 Task: In the  document Remotework.epubMake this file  'available offline' Check 'Vision History' View the  non- printing characters
Action: Mouse moved to (298, 377)
Screenshot: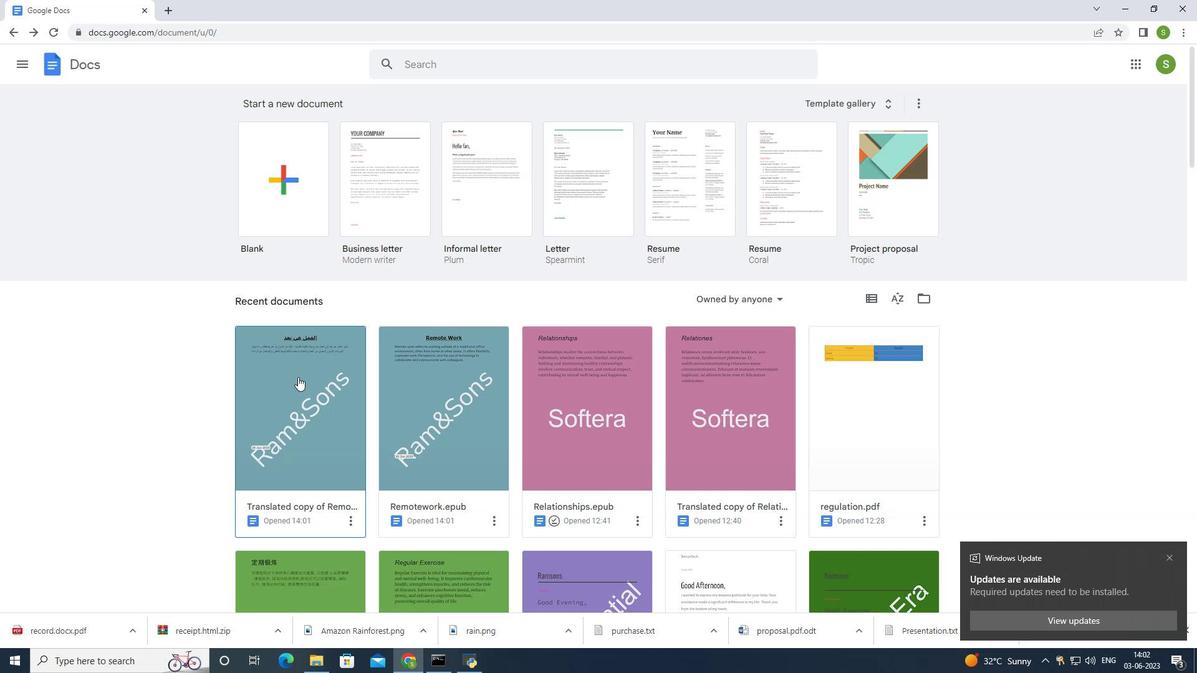 
Action: Mouse pressed left at (298, 377)
Screenshot: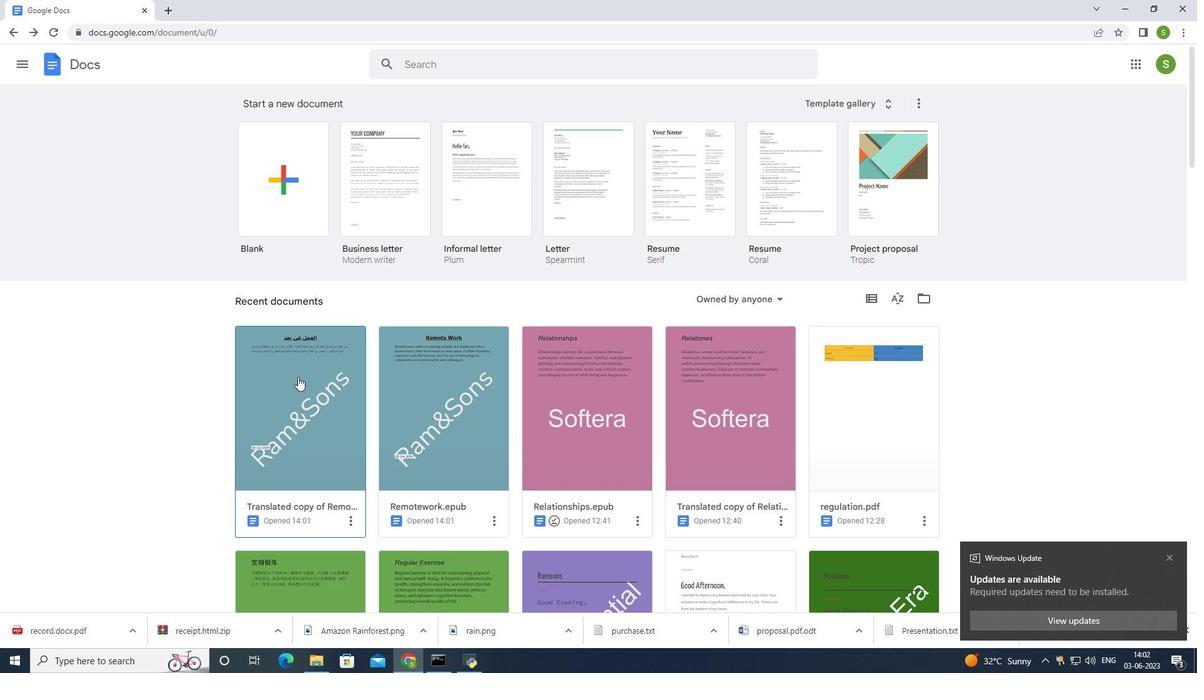 
Action: Mouse moved to (38, 71)
Screenshot: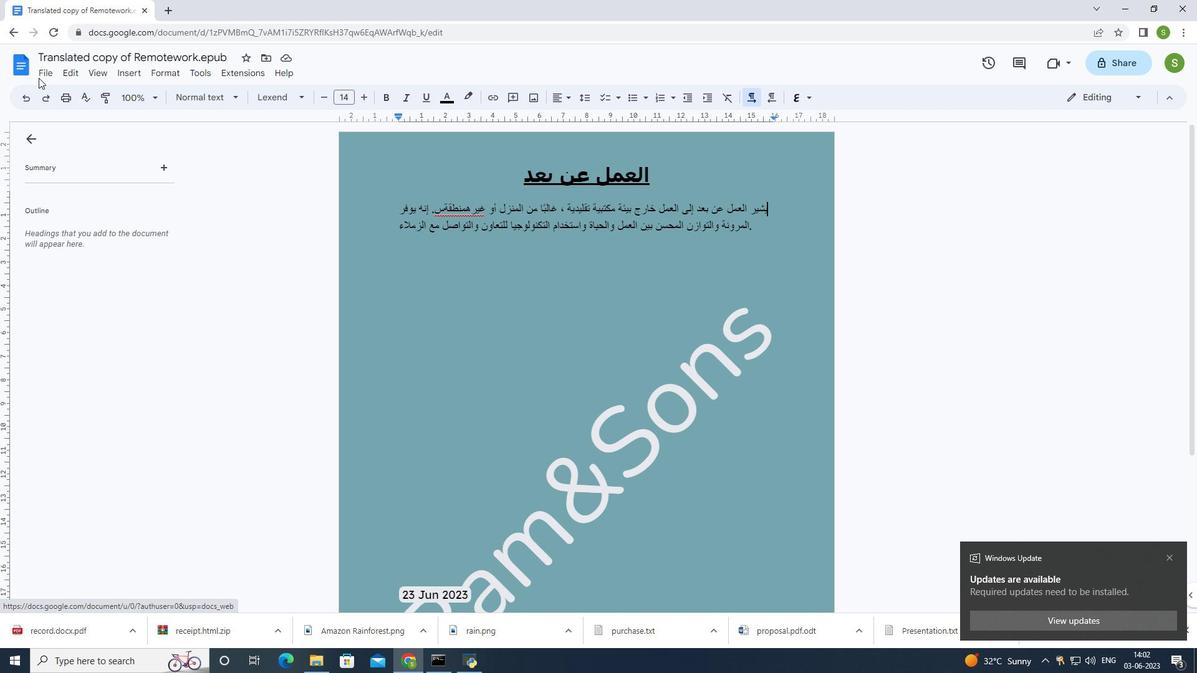 
Action: Mouse pressed left at (38, 71)
Screenshot: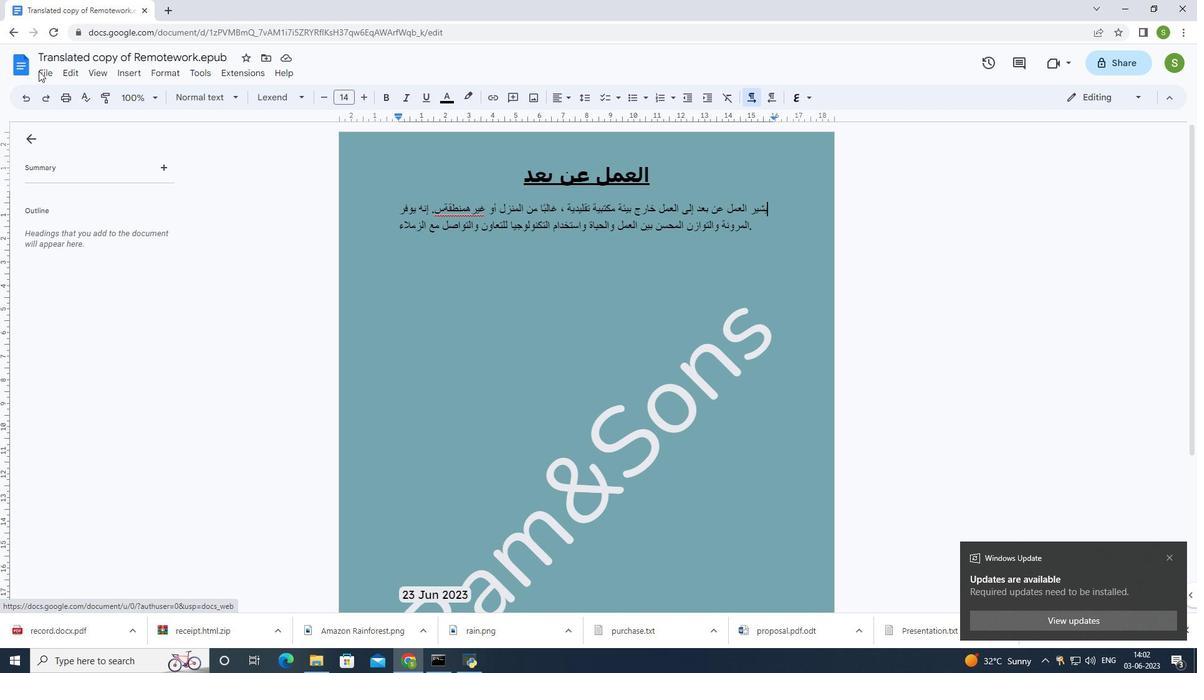 
Action: Mouse moved to (46, 74)
Screenshot: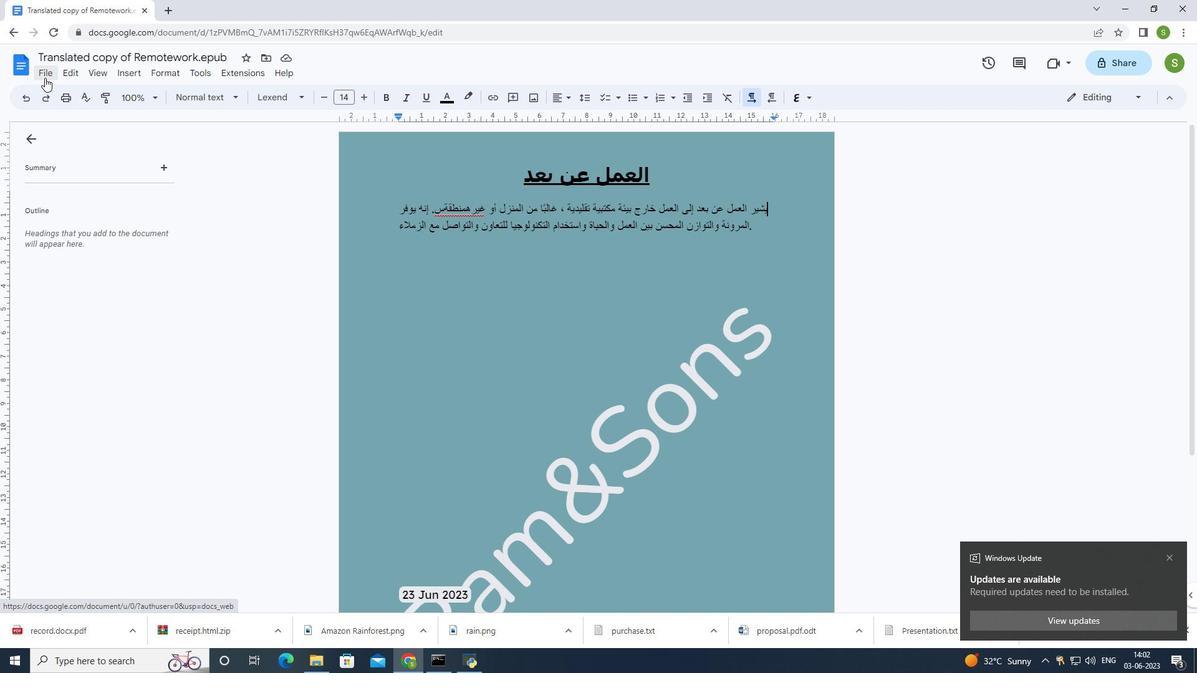 
Action: Mouse pressed left at (46, 74)
Screenshot: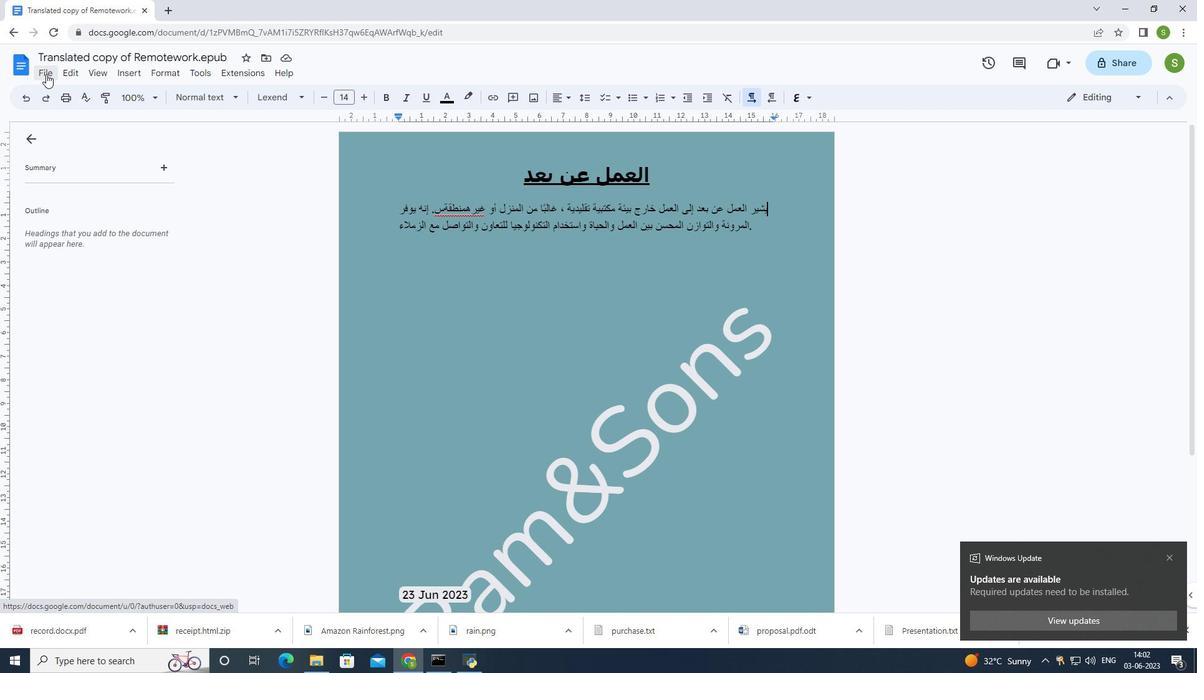 
Action: Mouse moved to (85, 340)
Screenshot: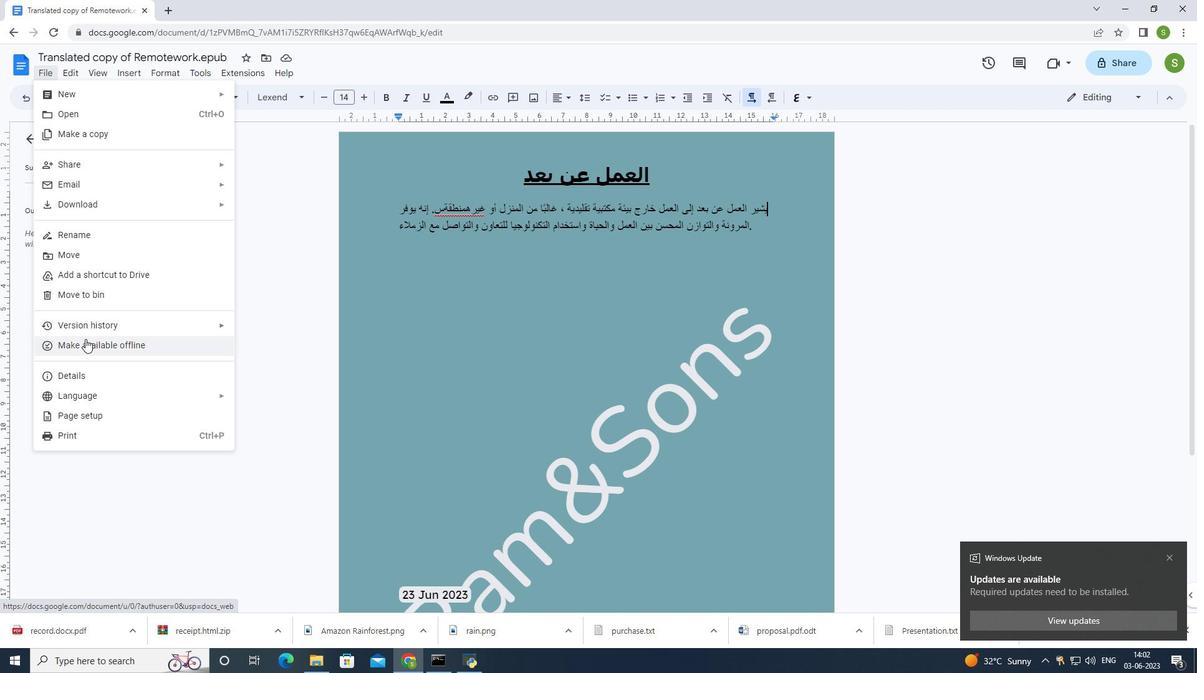 
Action: Mouse pressed left at (85, 340)
Screenshot: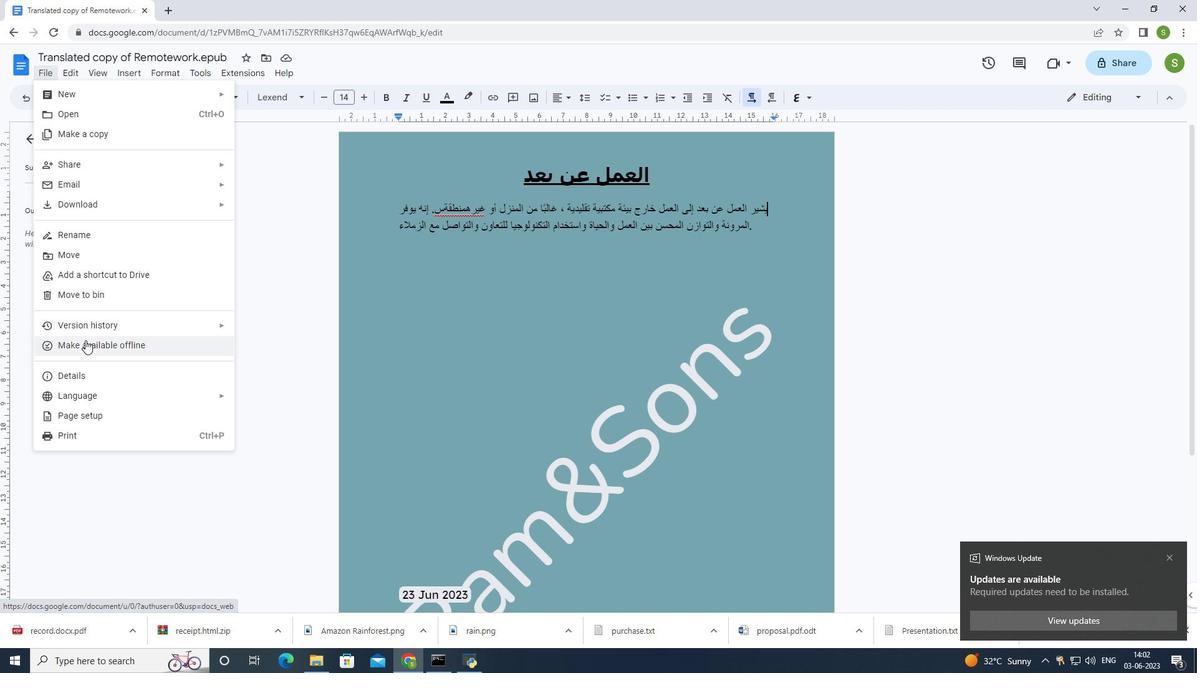 
Action: Mouse moved to (44, 79)
Screenshot: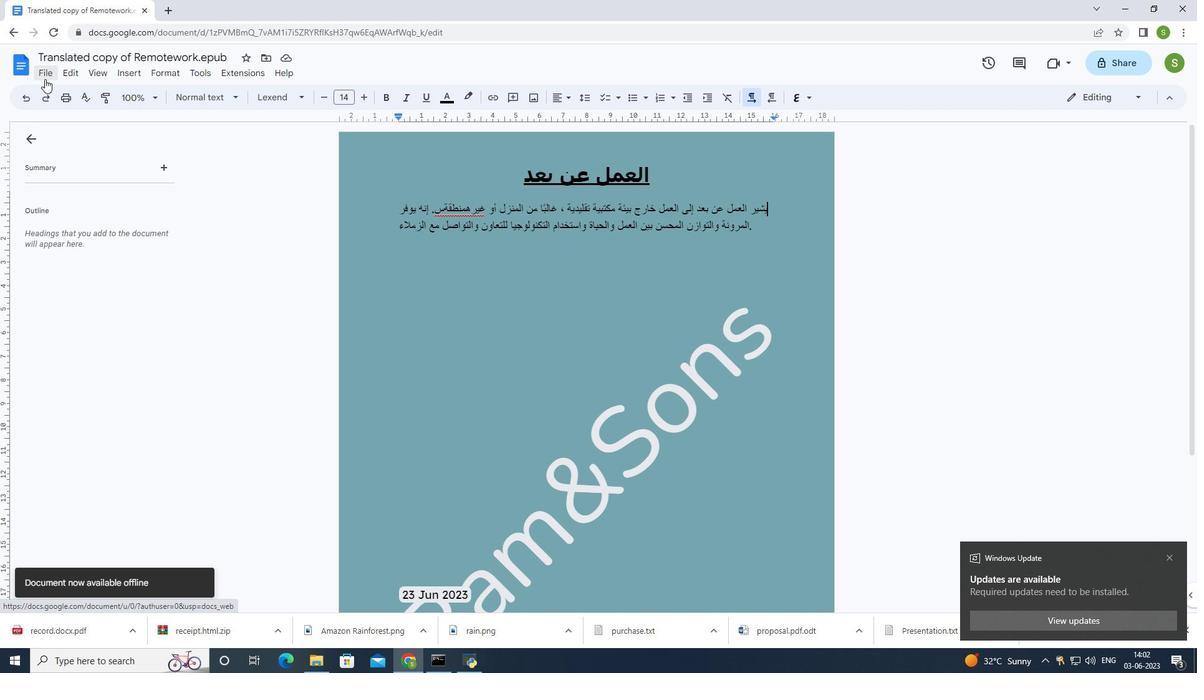 
Action: Mouse pressed left at (44, 79)
Screenshot: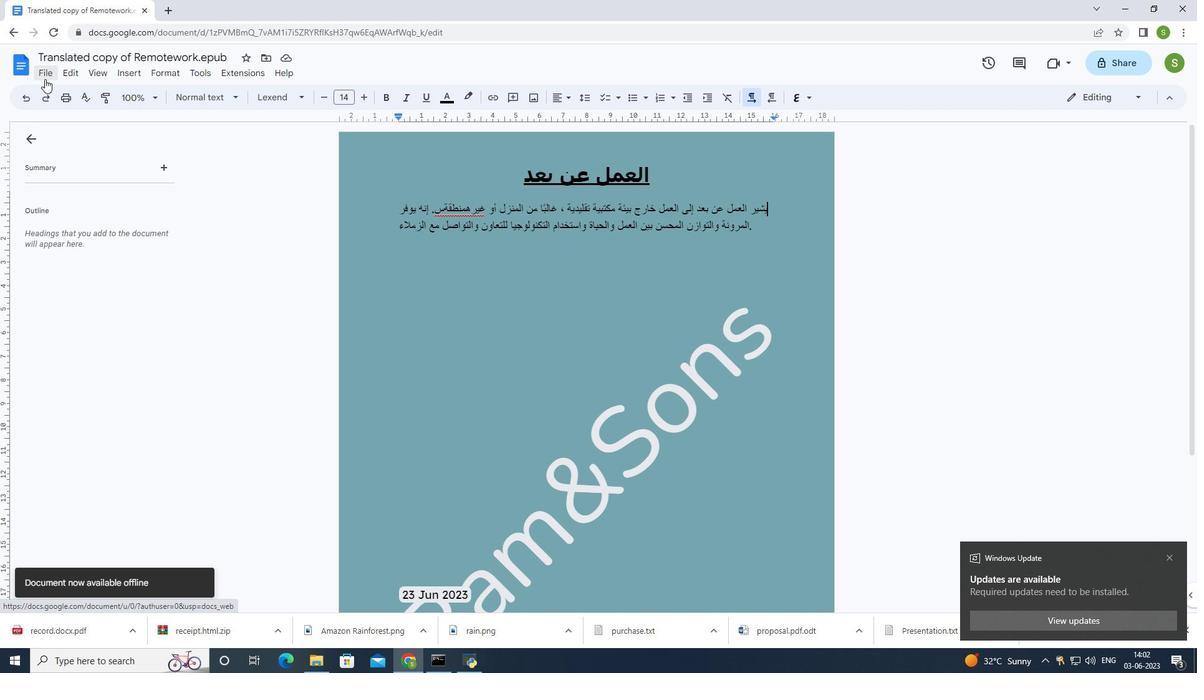 
Action: Mouse moved to (80, 323)
Screenshot: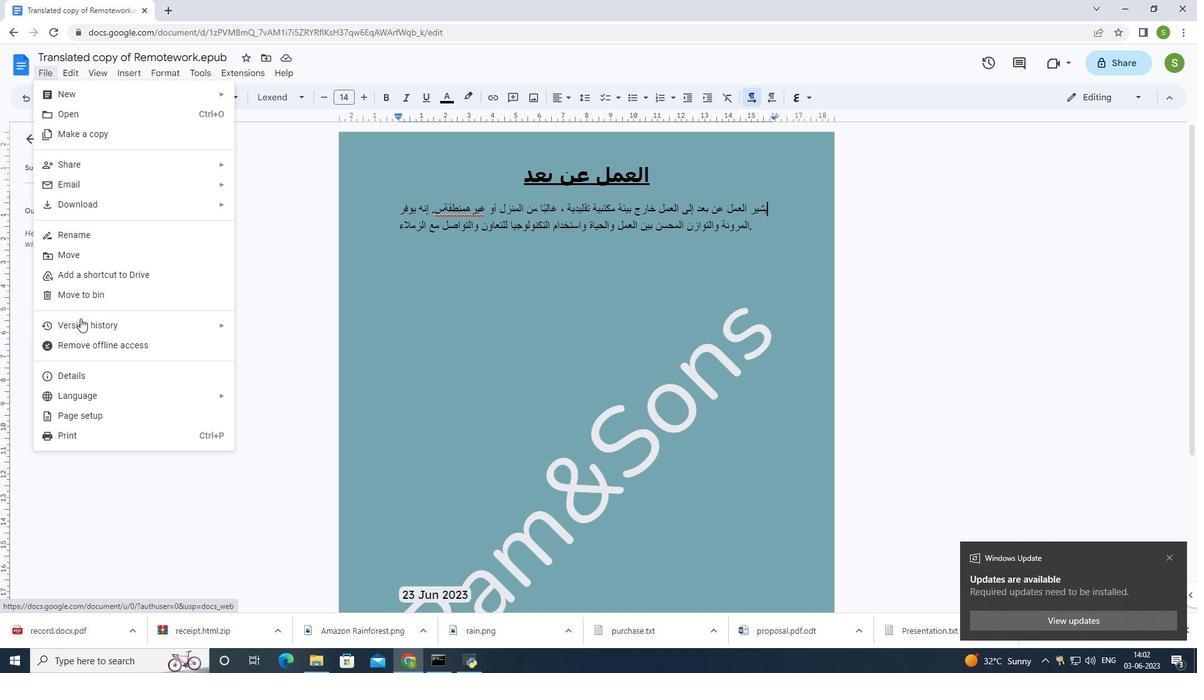
Action: Mouse pressed left at (80, 323)
Screenshot: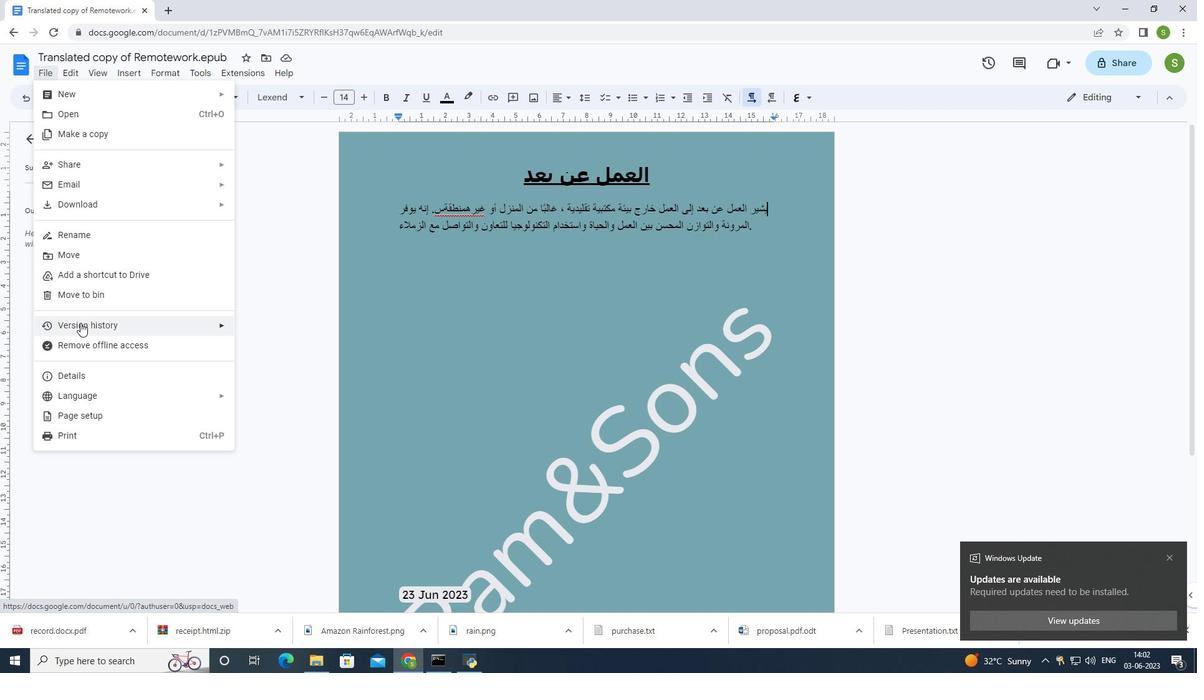 
Action: Mouse moved to (281, 330)
Screenshot: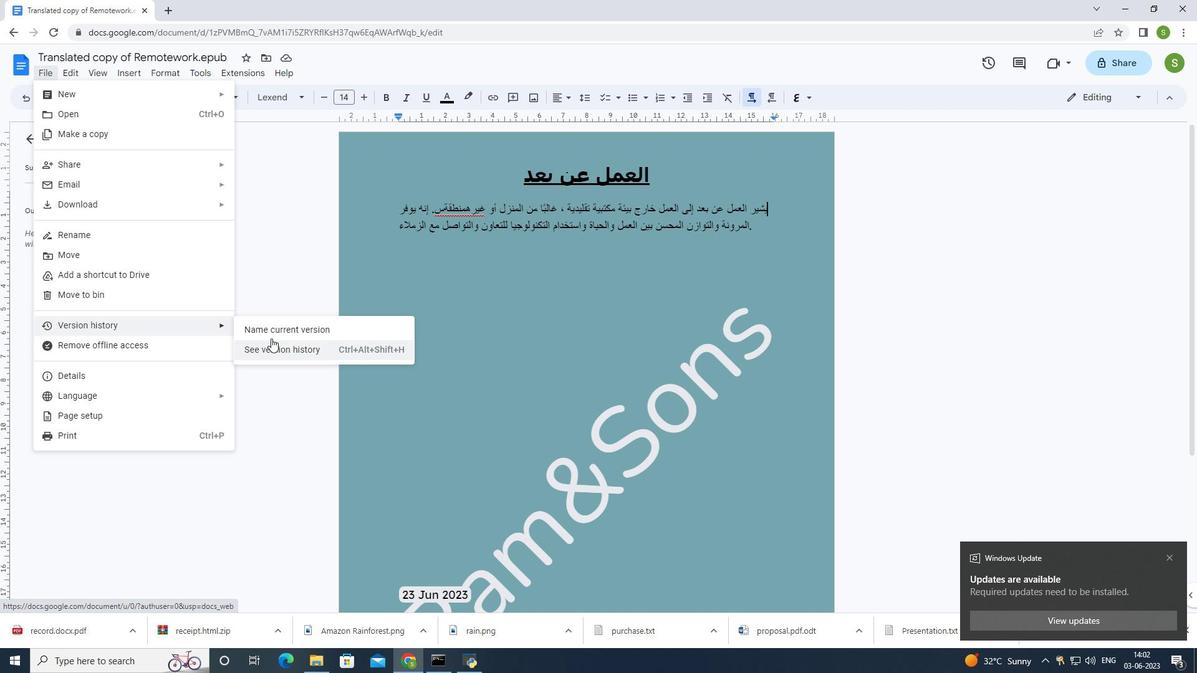 
Action: Mouse pressed left at (281, 330)
Screenshot: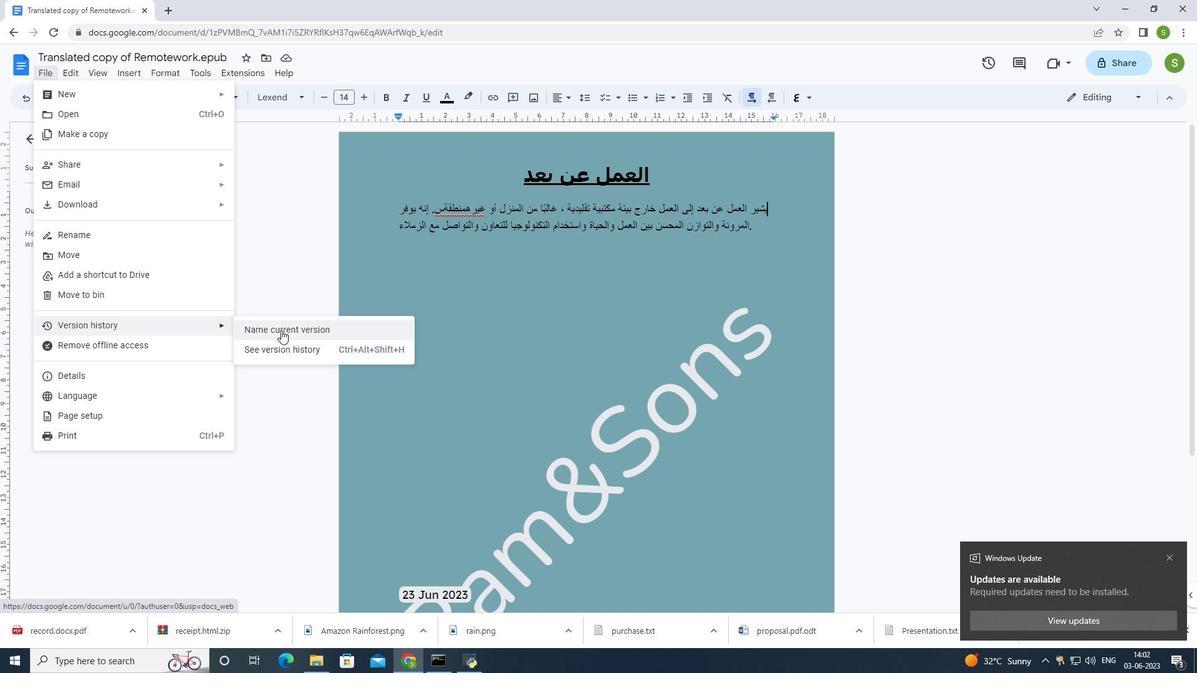 
Action: Mouse moved to (414, 304)
Screenshot: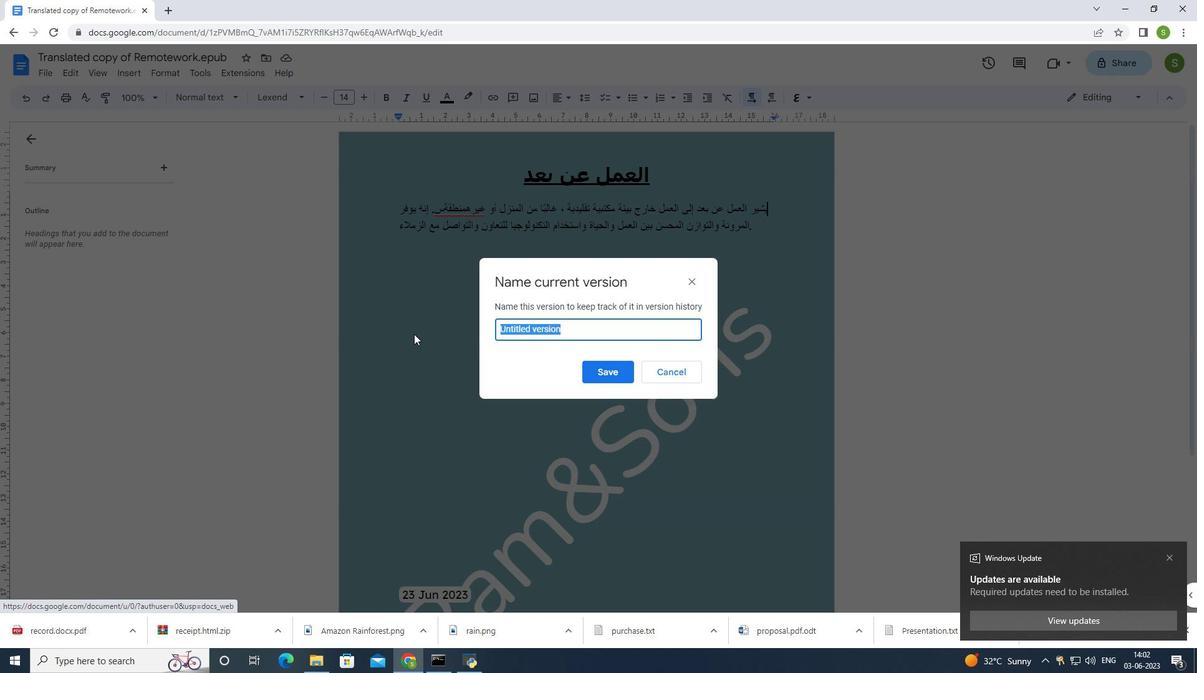 
Action: Key pressed non-printing<Key.space>characters
Screenshot: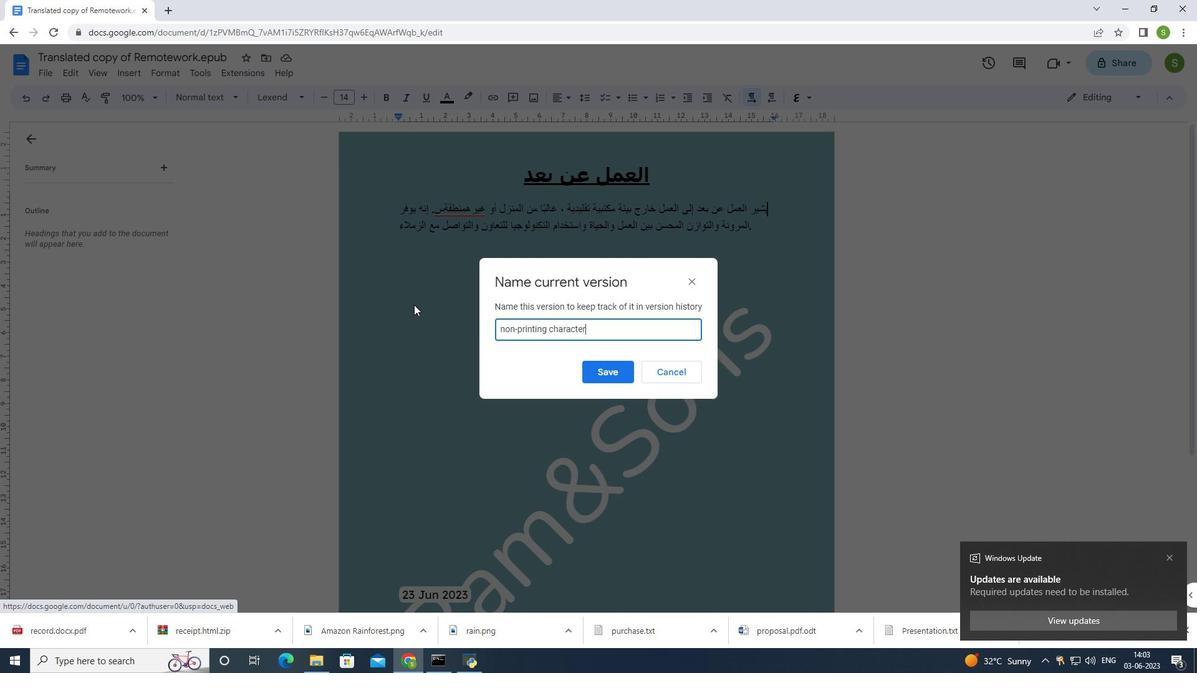 
Action: Mouse moved to (593, 372)
Screenshot: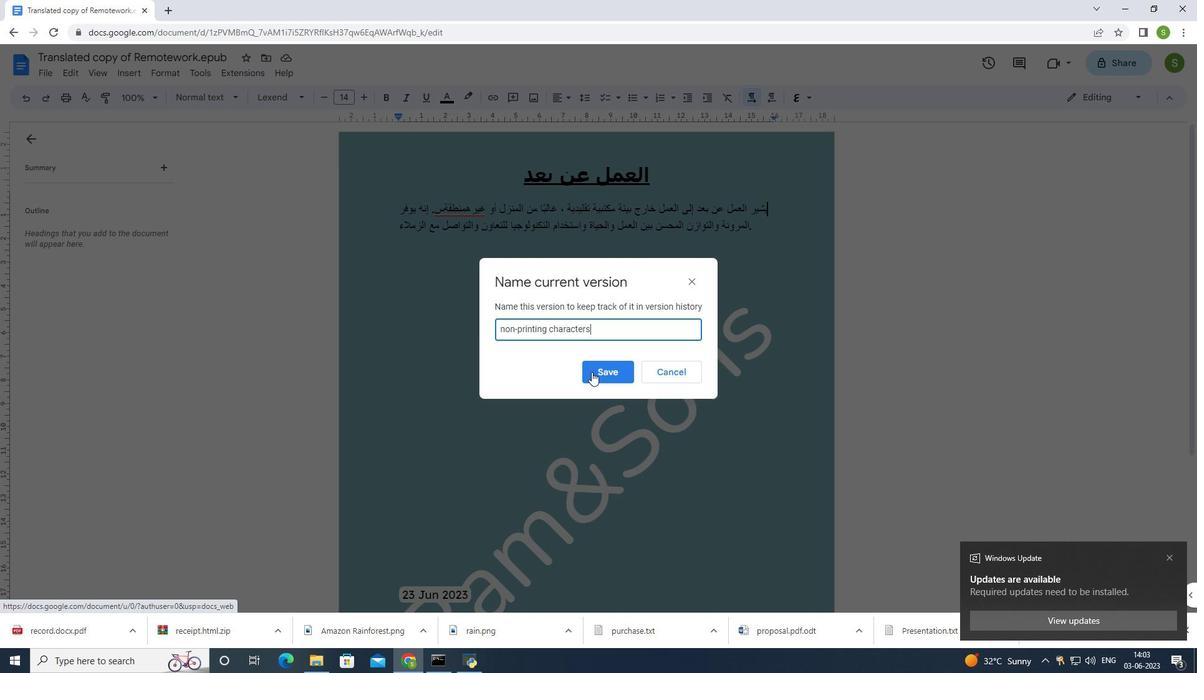 
Action: Mouse pressed left at (593, 372)
Screenshot: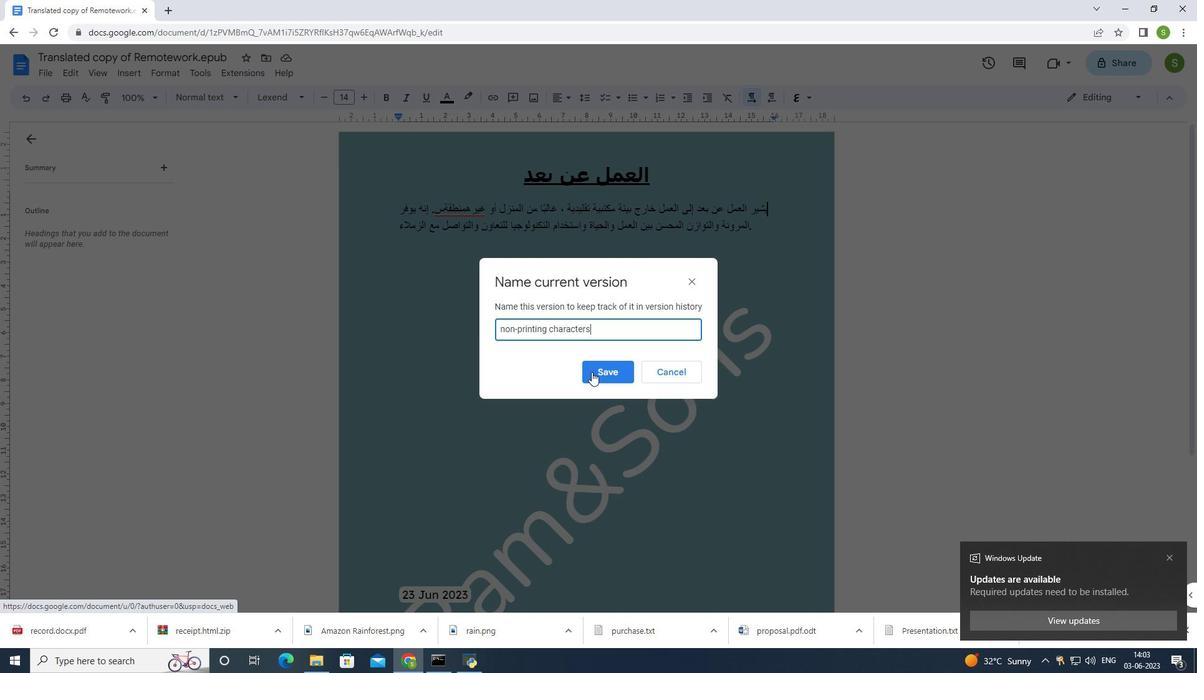
Action: Mouse moved to (516, 422)
Screenshot: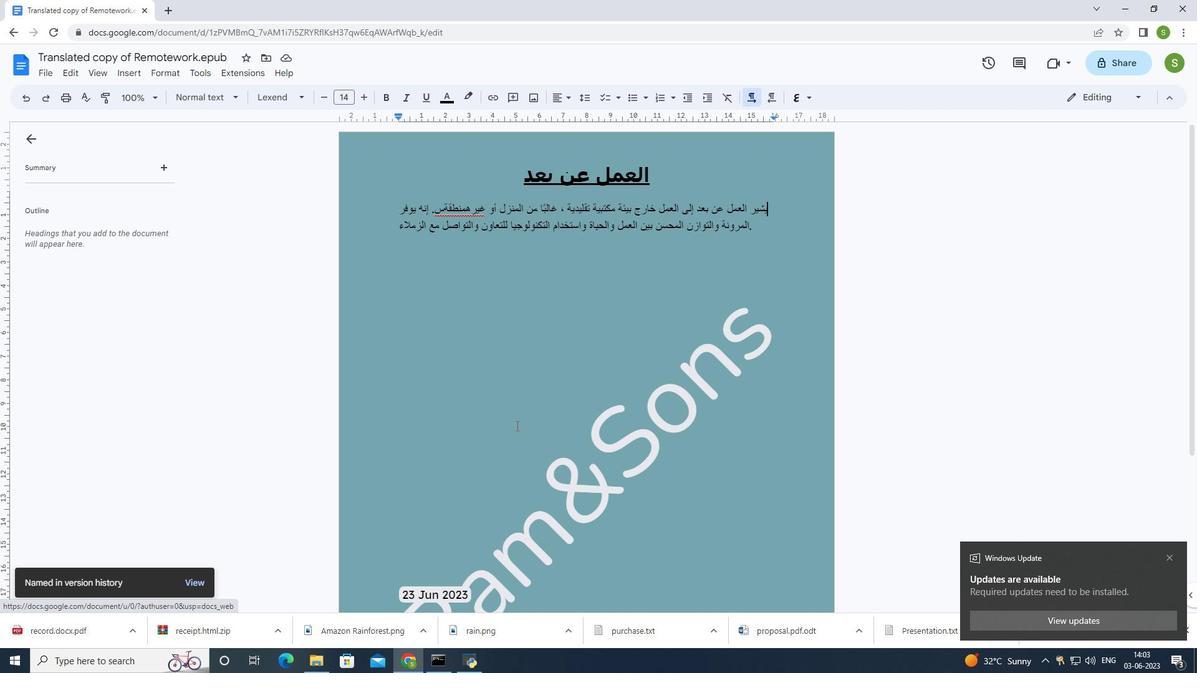 
